 Task: Add a condition where "Hours since last SLA breach Is One hundred" in new tickets in your groups.
Action: Mouse moved to (127, 369)
Screenshot: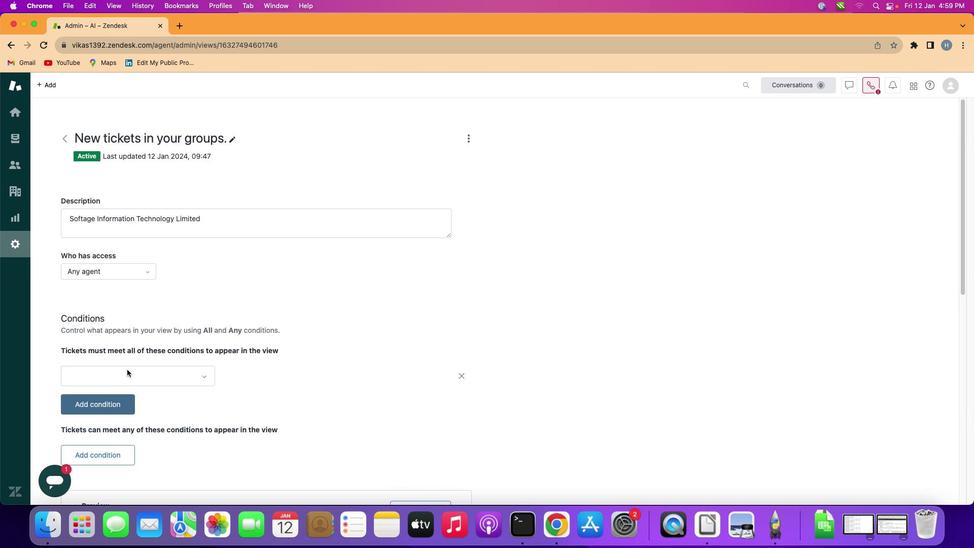 
Action: Mouse pressed left at (127, 369)
Screenshot: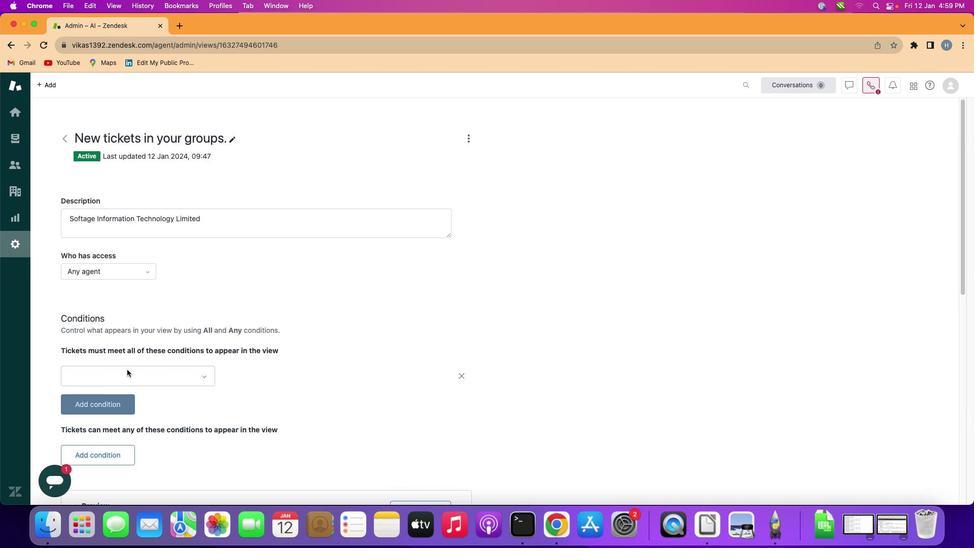 
Action: Mouse moved to (178, 372)
Screenshot: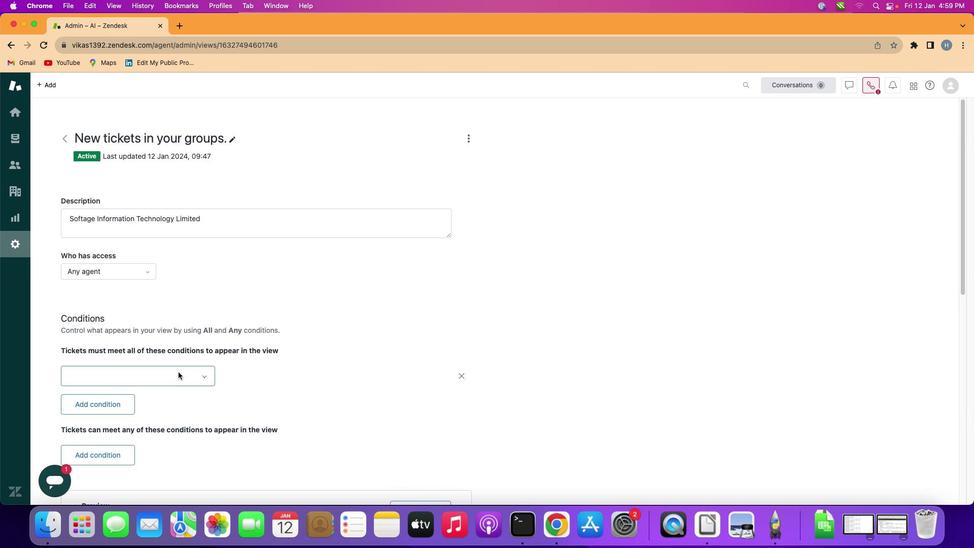 
Action: Mouse pressed left at (178, 372)
Screenshot: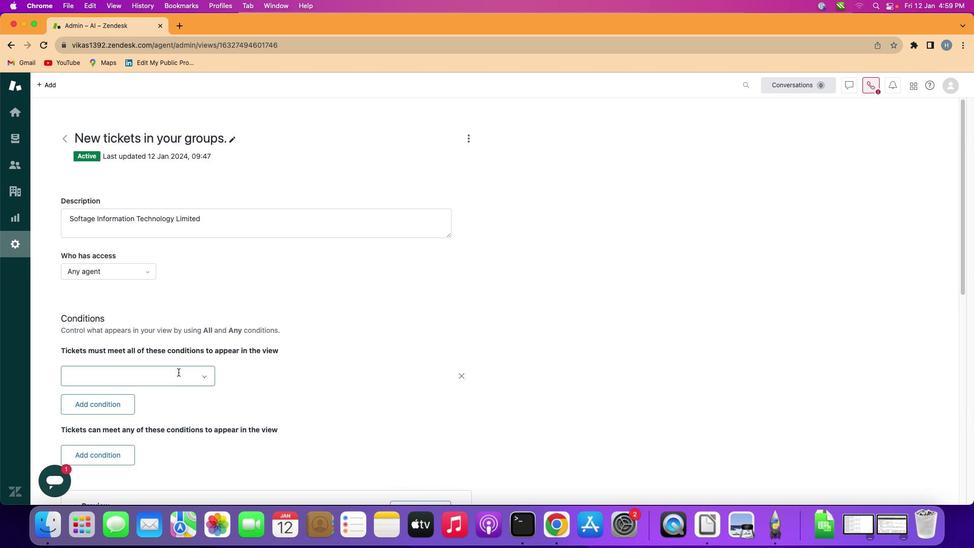 
Action: Mouse moved to (169, 276)
Screenshot: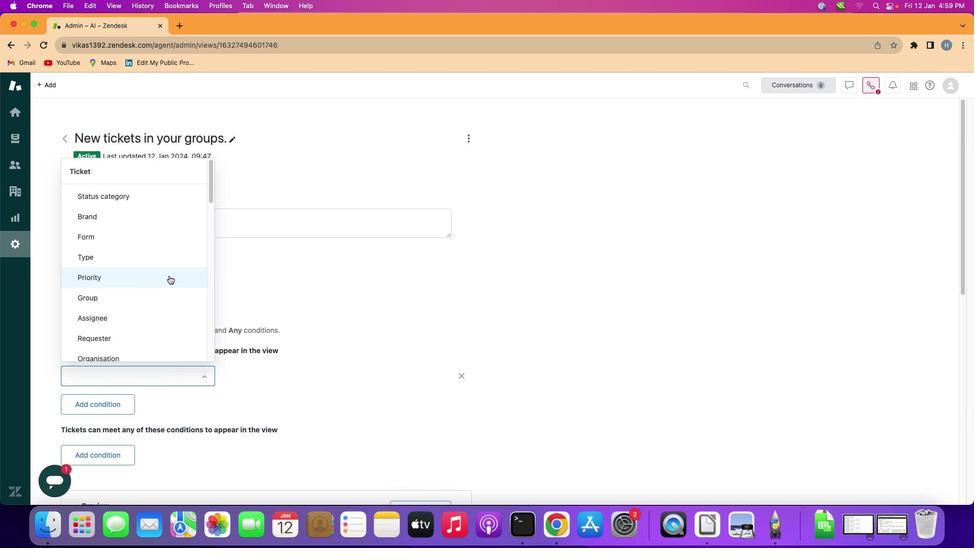 
Action: Mouse scrolled (169, 276) with delta (0, 0)
Screenshot: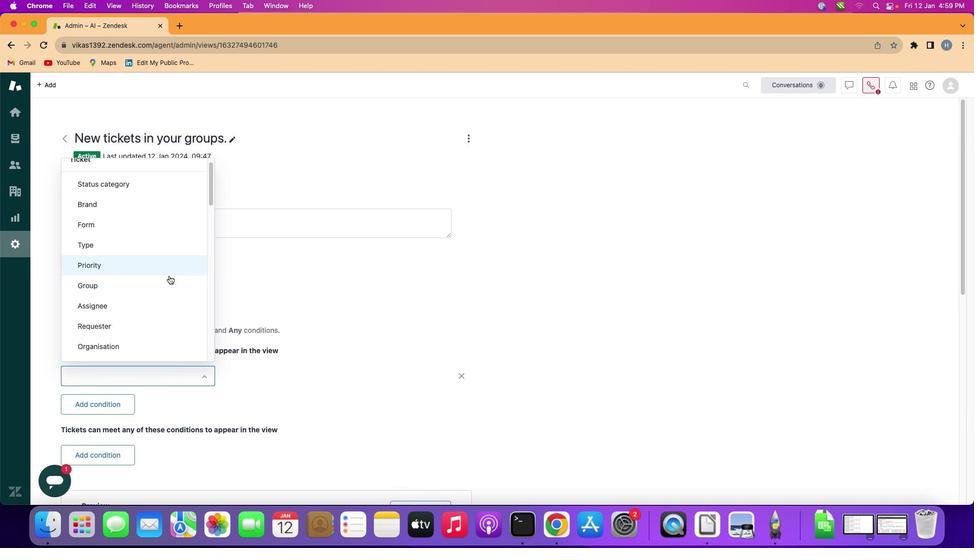 
Action: Mouse scrolled (169, 276) with delta (0, 0)
Screenshot: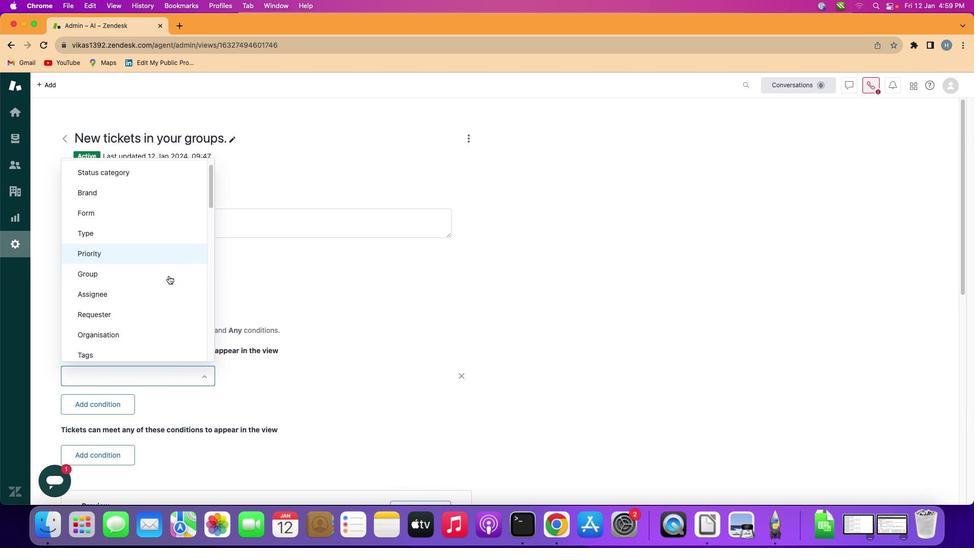 
Action: Mouse scrolled (169, 276) with delta (0, 0)
Screenshot: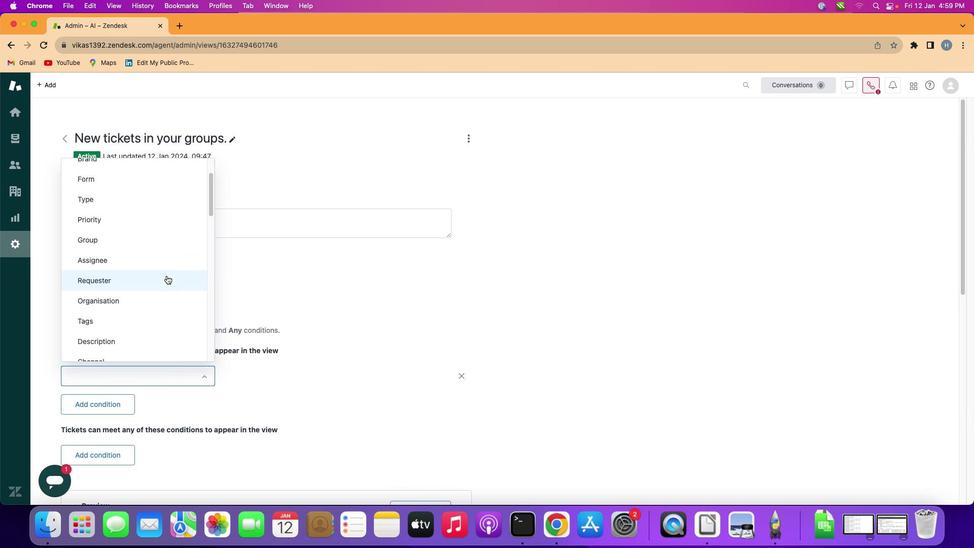 
Action: Mouse scrolled (169, 276) with delta (0, -1)
Screenshot: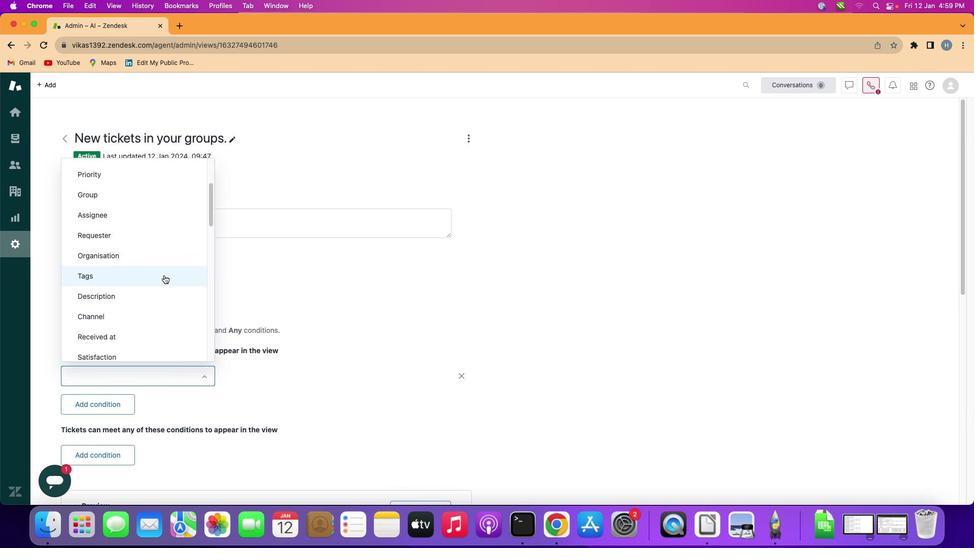 
Action: Mouse moved to (163, 275)
Screenshot: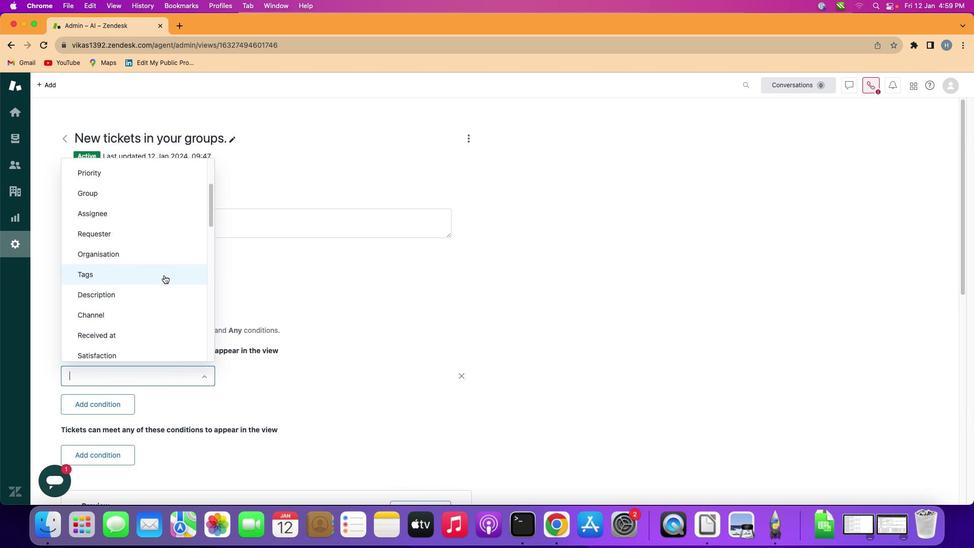 
Action: Mouse scrolled (163, 275) with delta (0, 0)
Screenshot: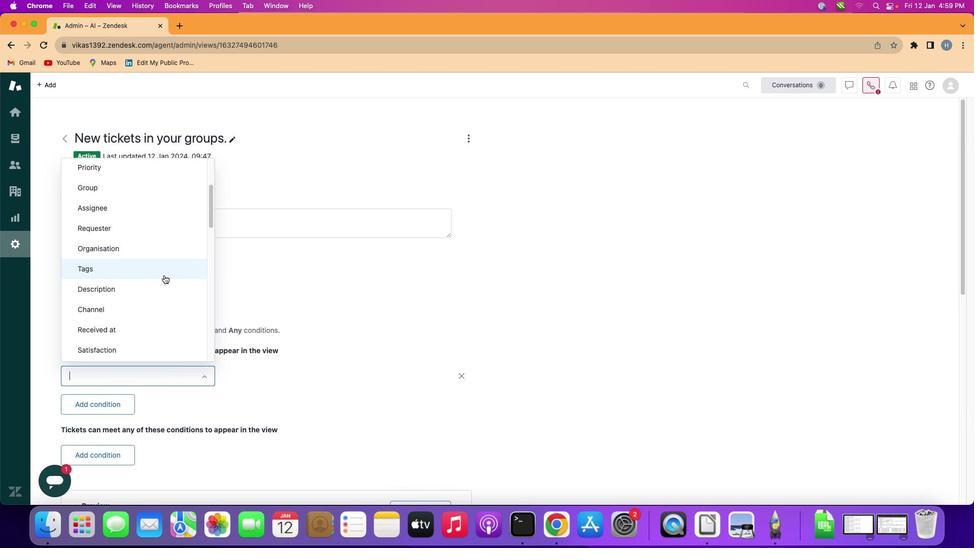 
Action: Mouse scrolled (163, 275) with delta (0, 0)
Screenshot: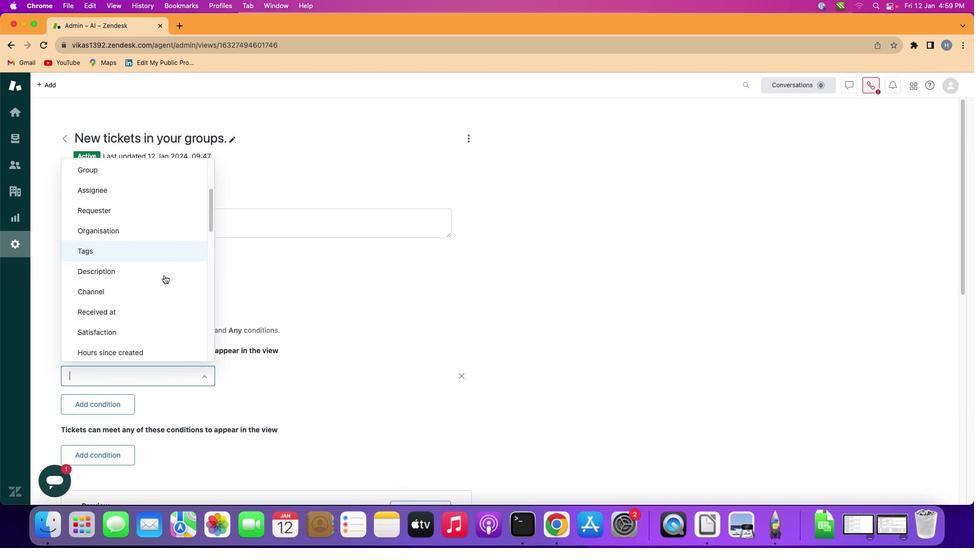 
Action: Mouse scrolled (163, 275) with delta (0, 0)
Screenshot: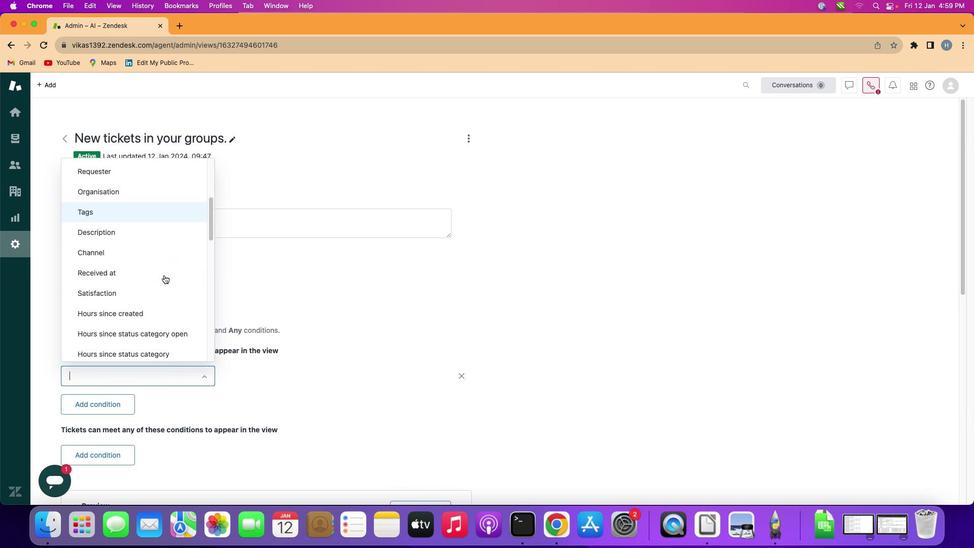 
Action: Mouse scrolled (163, 275) with delta (0, -1)
Screenshot: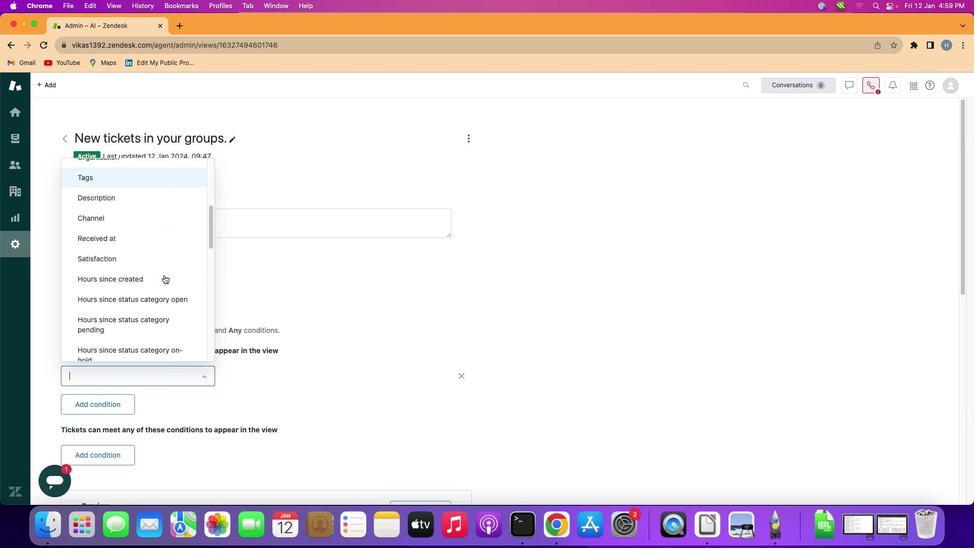 
Action: Mouse scrolled (163, 275) with delta (0, -1)
Screenshot: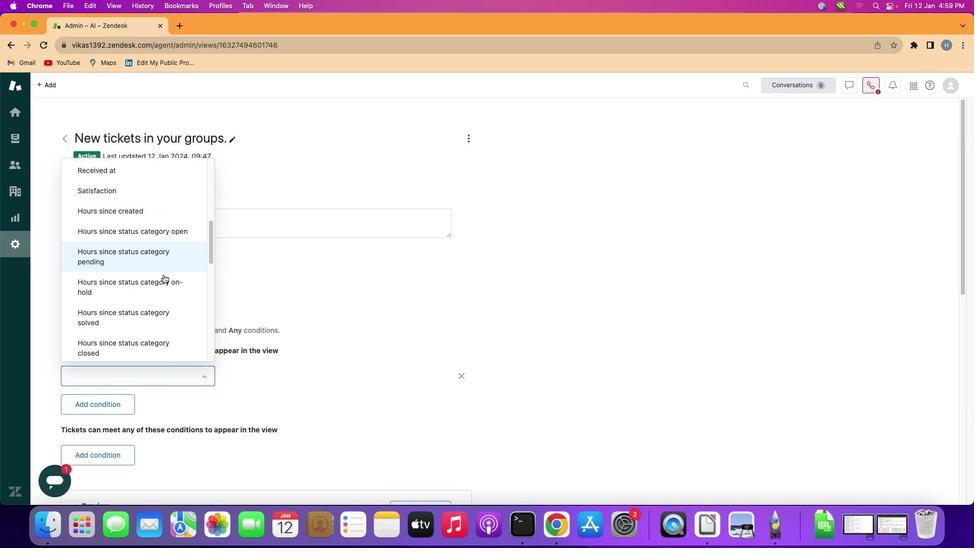 
Action: Mouse moved to (163, 275)
Screenshot: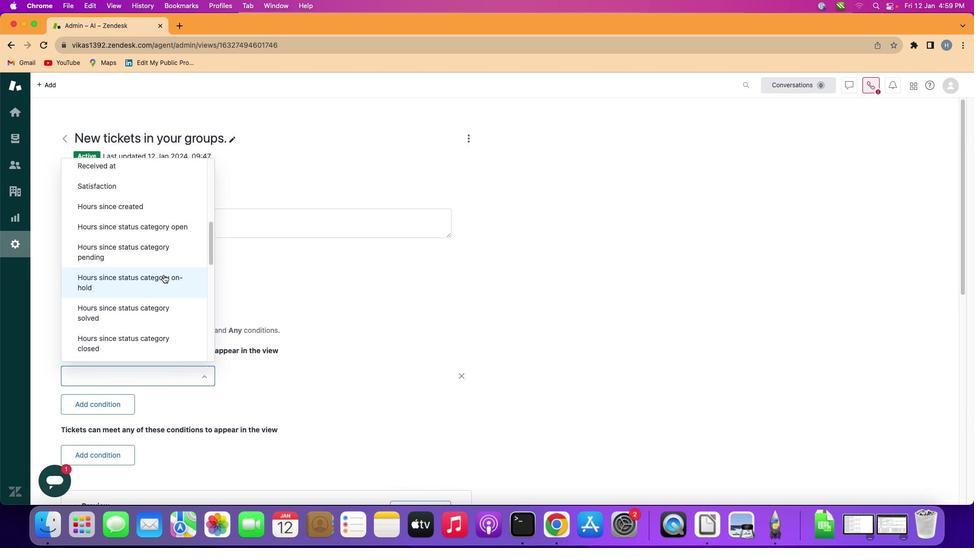 
Action: Mouse scrolled (163, 275) with delta (0, 0)
Screenshot: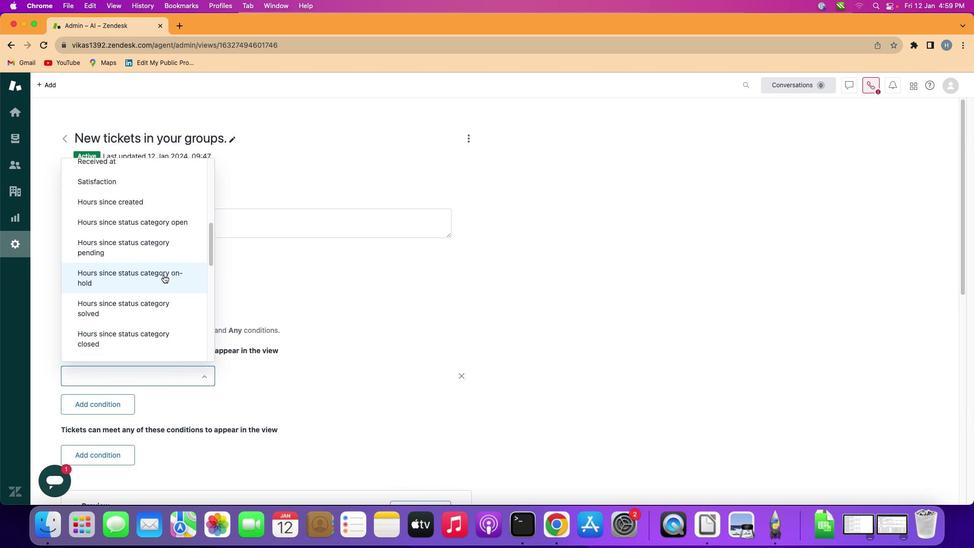 
Action: Mouse scrolled (163, 275) with delta (0, 0)
Screenshot: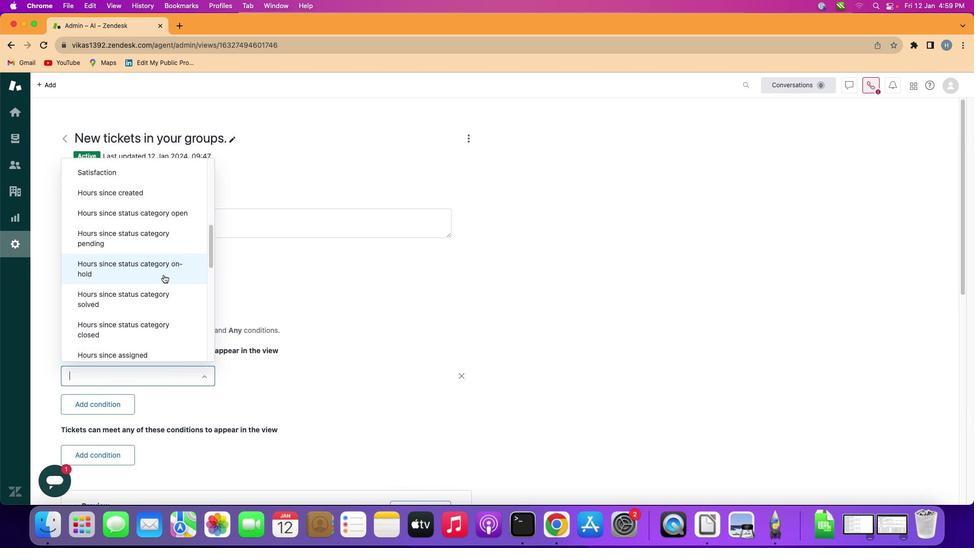
Action: Mouse scrolled (163, 275) with delta (0, 0)
Screenshot: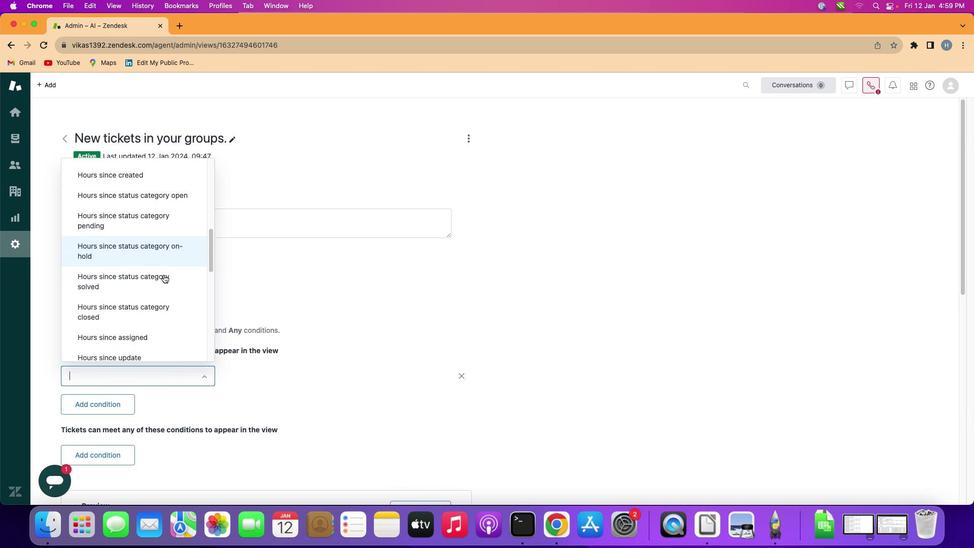 
Action: Mouse scrolled (163, 275) with delta (0, 0)
Screenshot: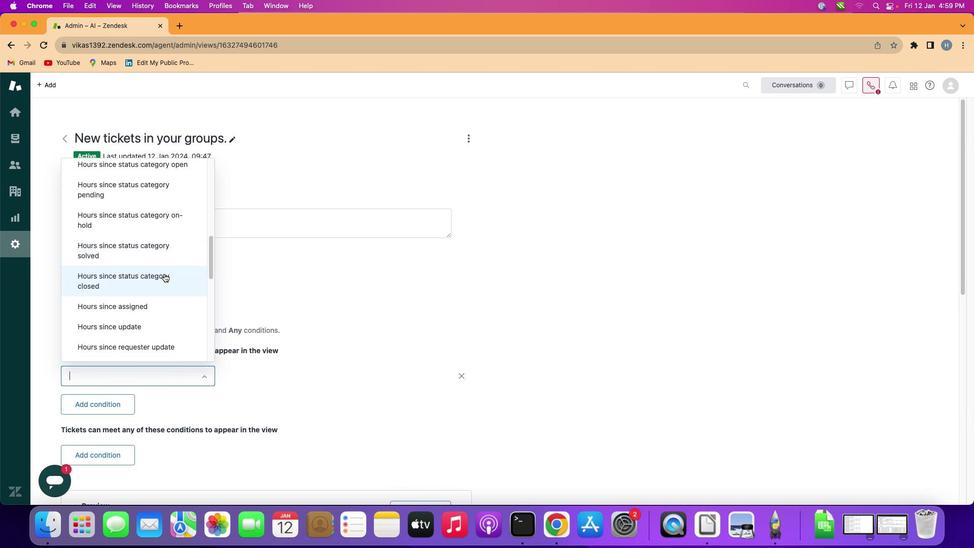 
Action: Mouse moved to (164, 273)
Screenshot: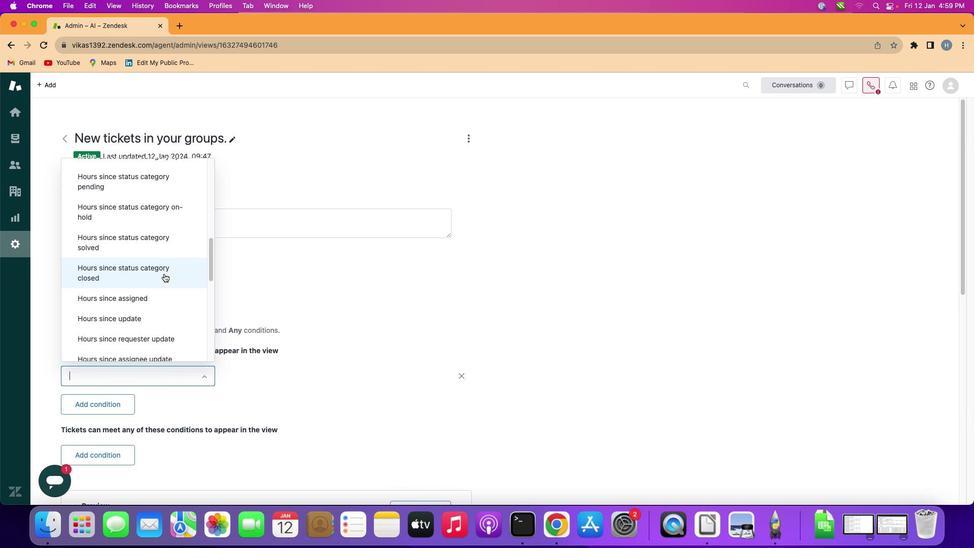 
Action: Mouse scrolled (164, 273) with delta (0, 0)
Screenshot: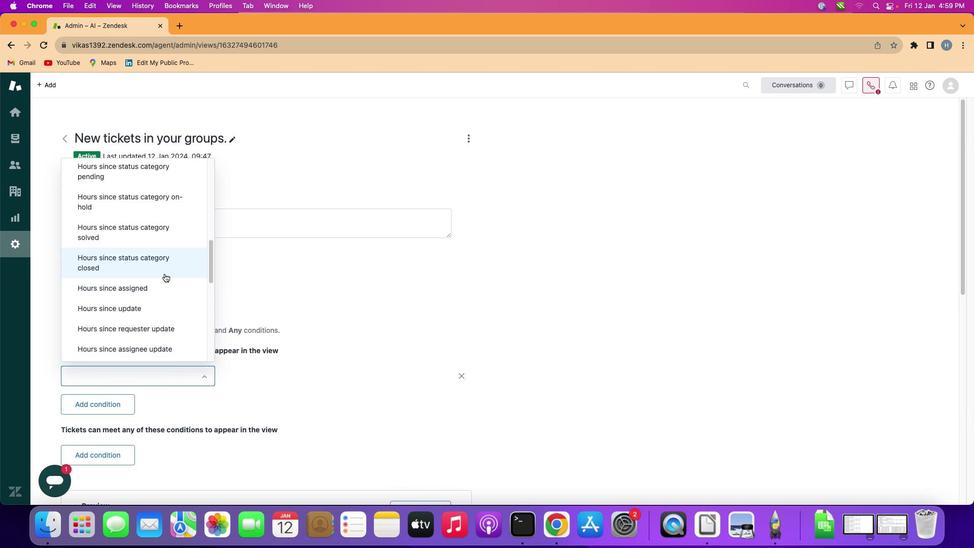 
Action: Mouse scrolled (164, 273) with delta (0, 0)
Screenshot: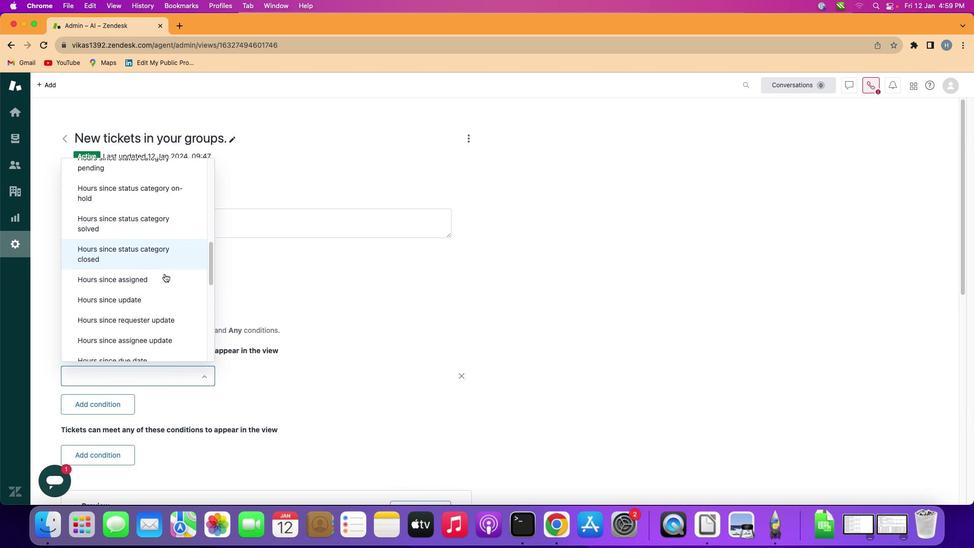 
Action: Mouse scrolled (164, 273) with delta (0, 0)
Screenshot: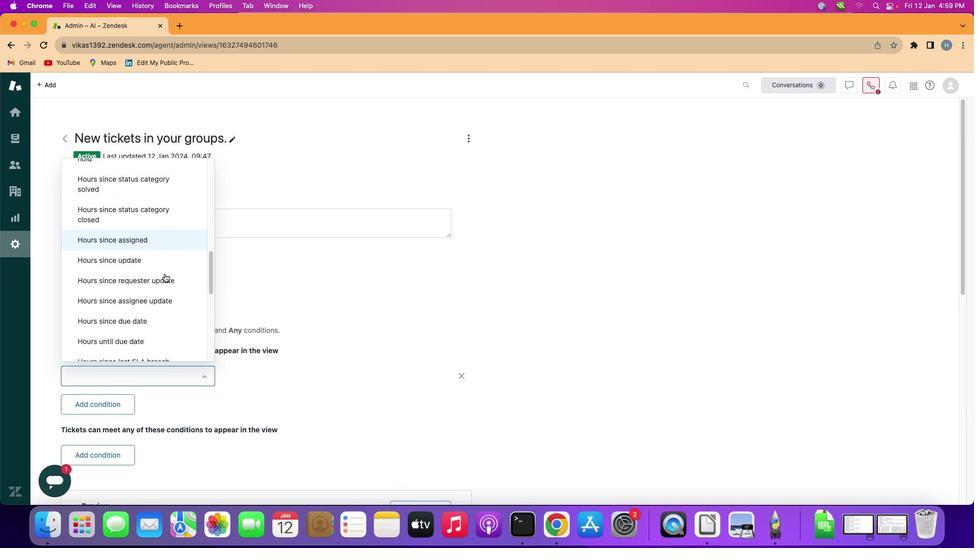
Action: Mouse moved to (164, 273)
Screenshot: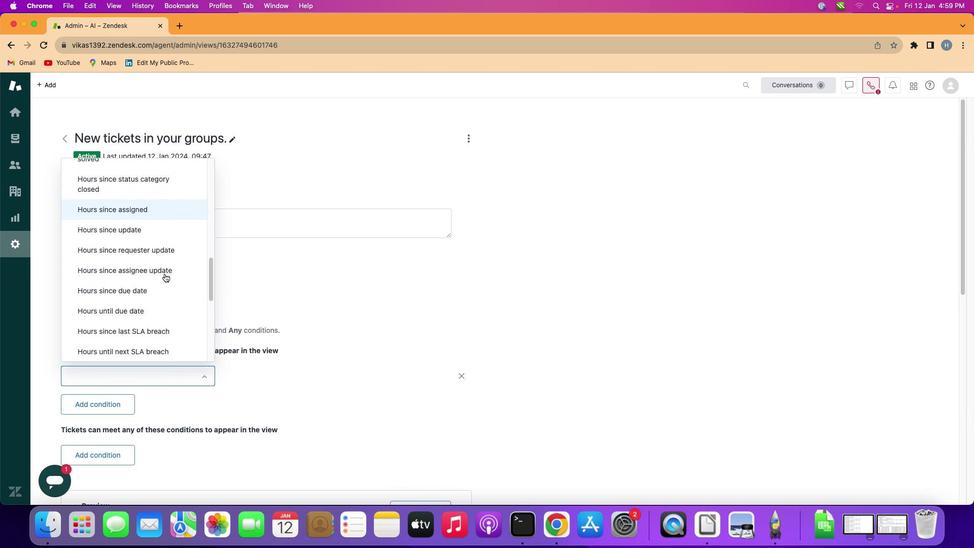 
Action: Mouse scrolled (164, 273) with delta (0, -1)
Screenshot: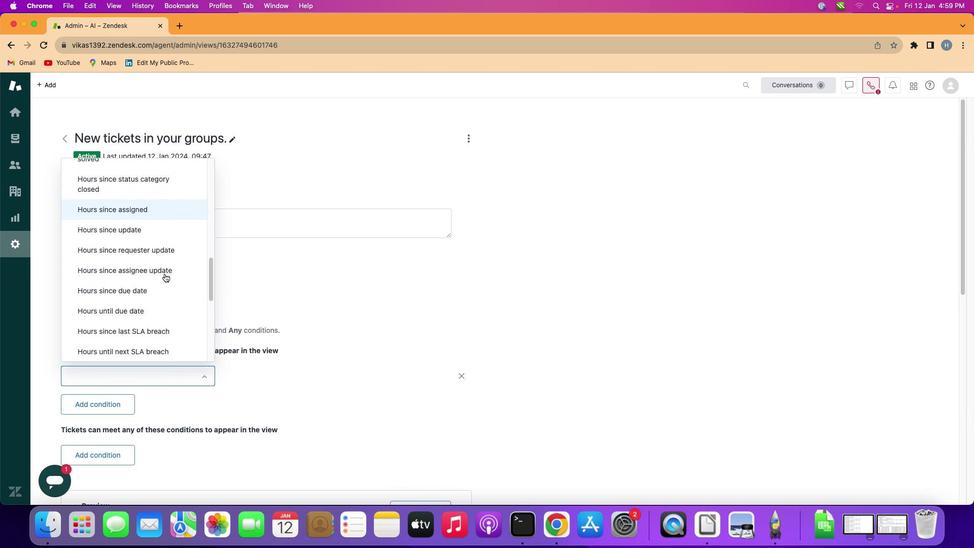 
Action: Mouse scrolled (164, 273) with delta (0, 0)
Screenshot: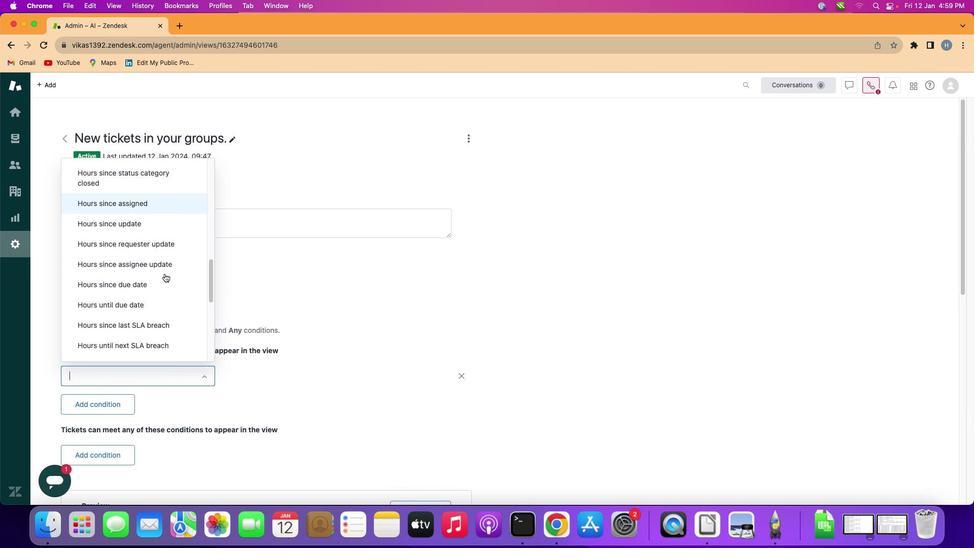 
Action: Mouse moved to (165, 322)
Screenshot: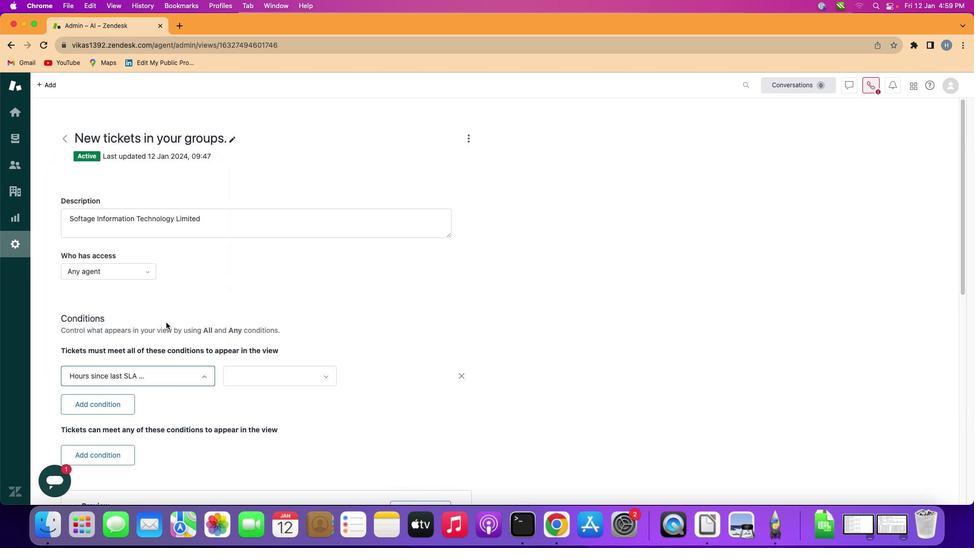 
Action: Mouse pressed left at (165, 322)
Screenshot: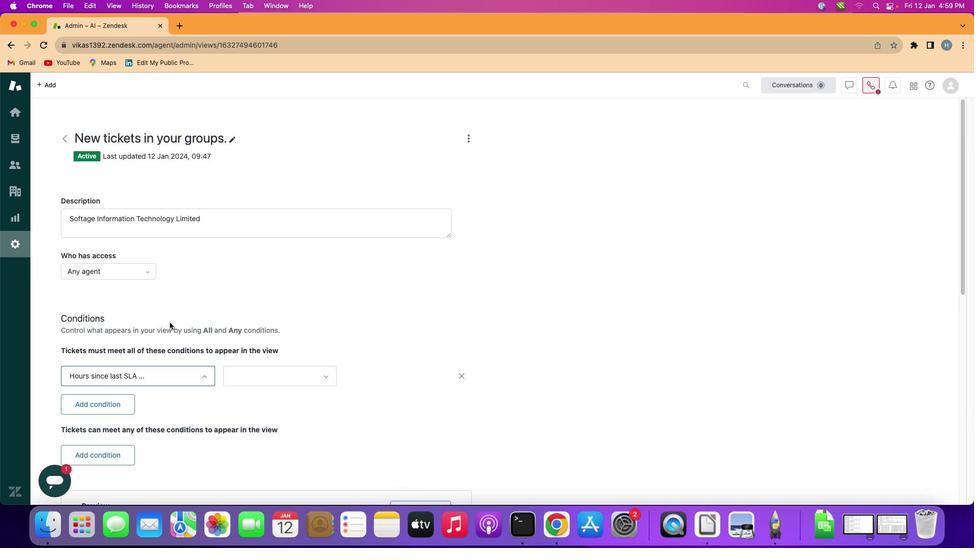 
Action: Mouse moved to (299, 370)
Screenshot: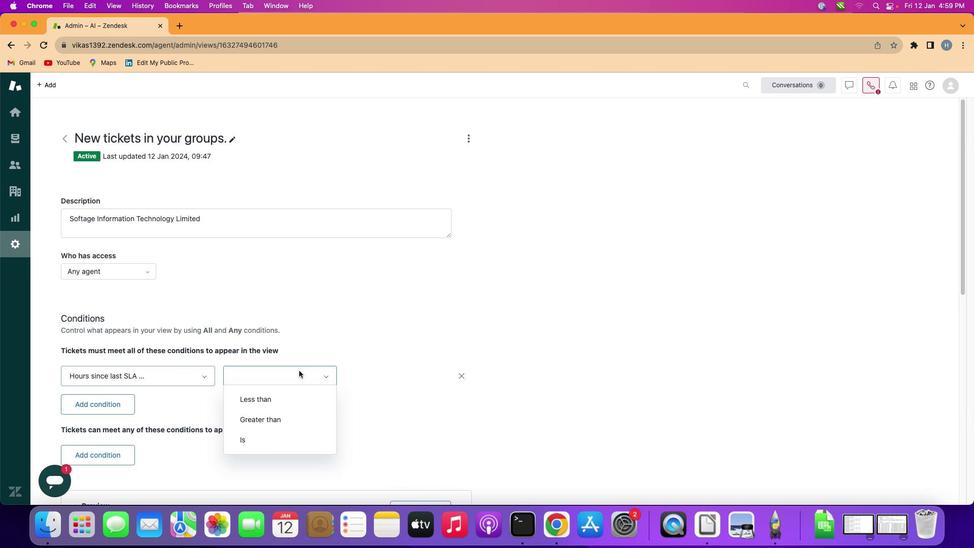 
Action: Mouse pressed left at (299, 370)
Screenshot: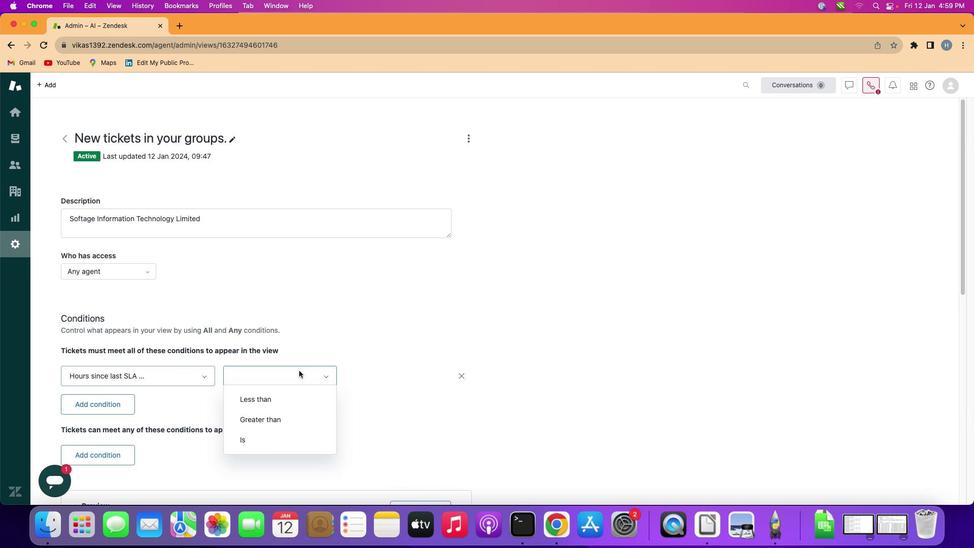 
Action: Mouse moved to (293, 433)
Screenshot: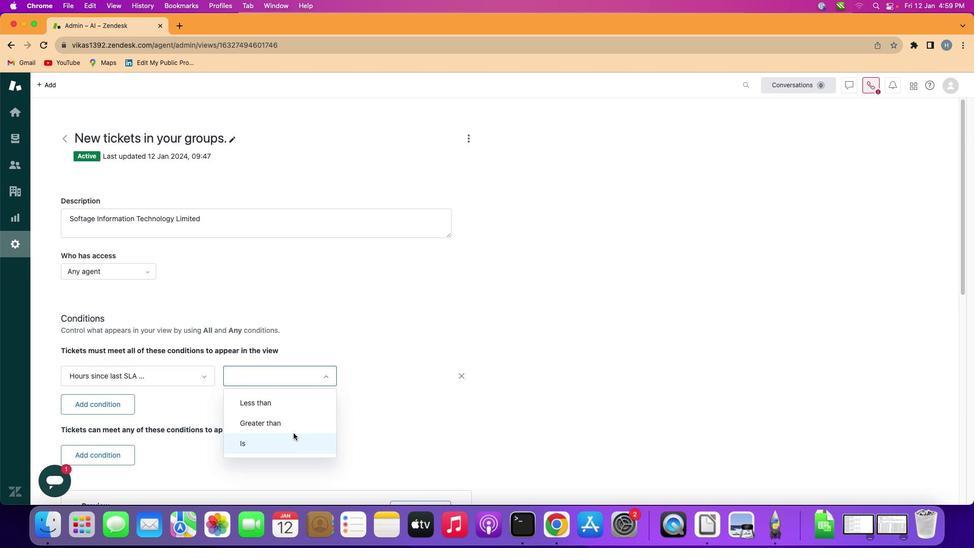 
Action: Mouse pressed left at (293, 433)
Screenshot: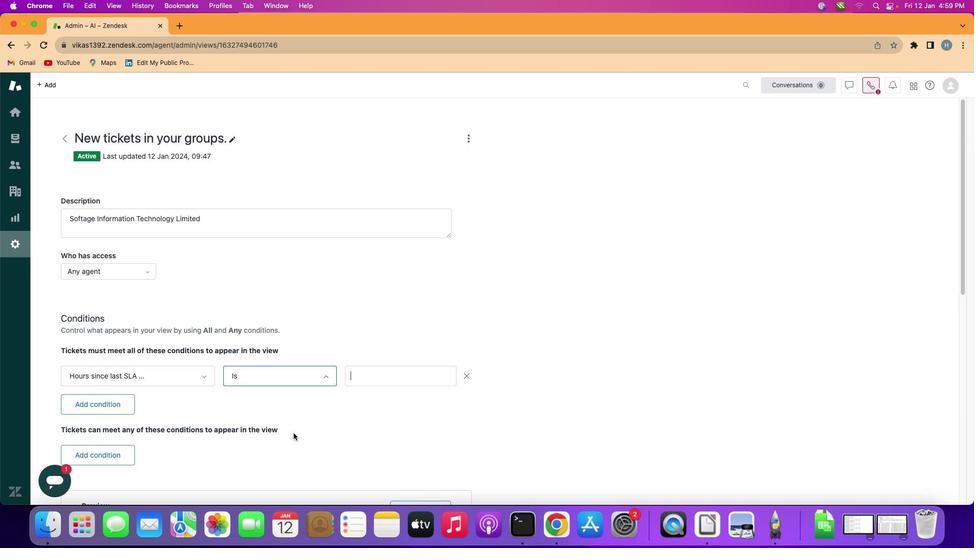 
Action: Mouse moved to (399, 373)
Screenshot: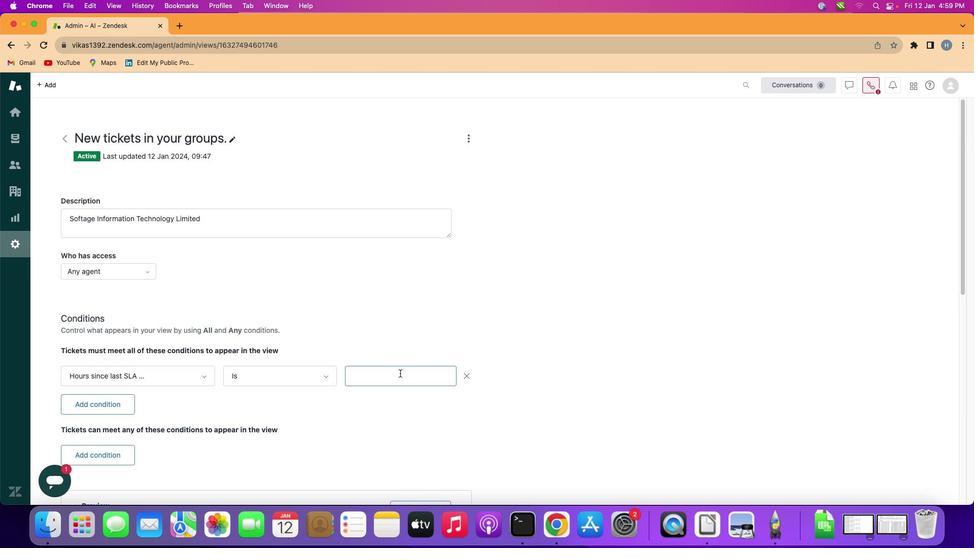 
Action: Mouse pressed left at (399, 373)
Screenshot: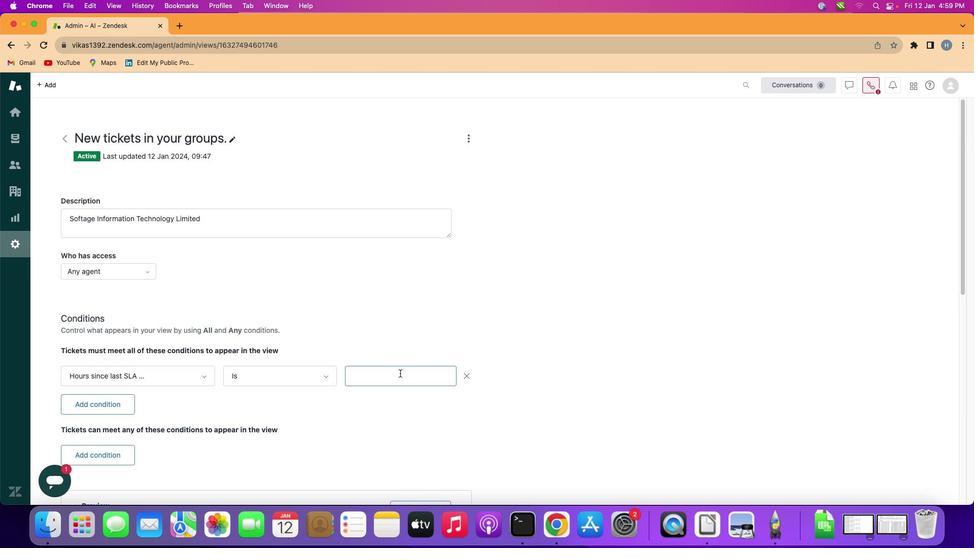 
Action: Key pressed Key.shift'O''n''e'Key.space'h''u''n''d''r''e''d'
Screenshot: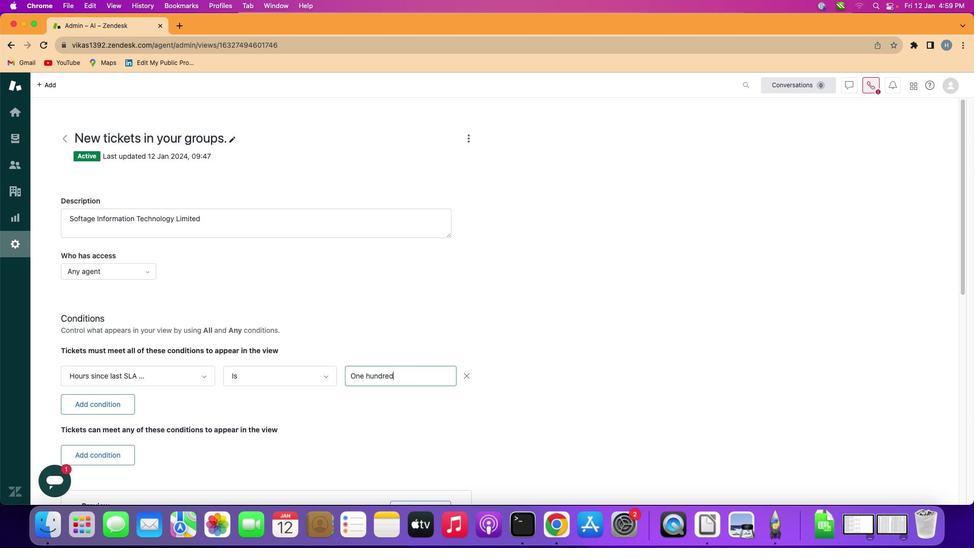 
Action: Mouse moved to (399, 373)
Screenshot: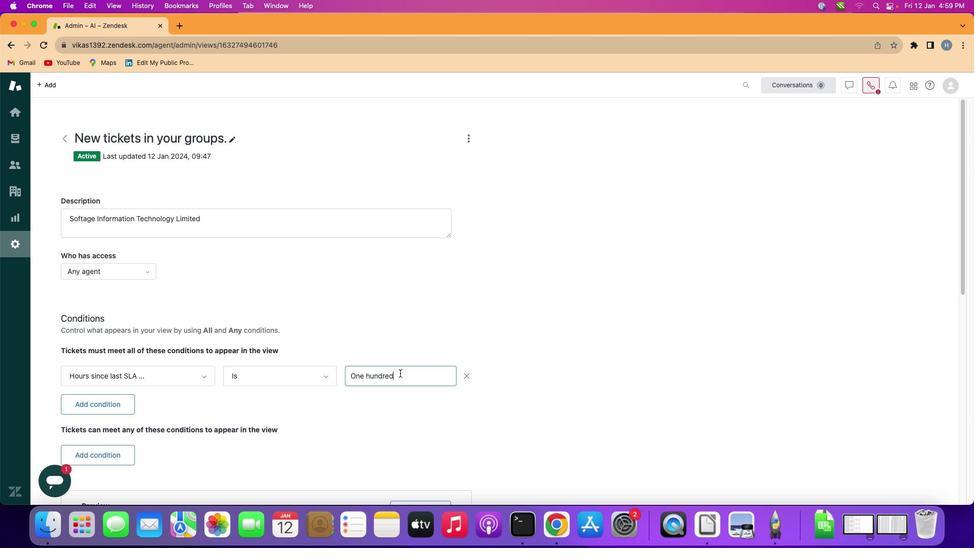 
